 Task: Create a rule when a start date more than 1  days ago is removed from a card by anyone except me.
Action: Mouse pressed left at (488, 423)
Screenshot: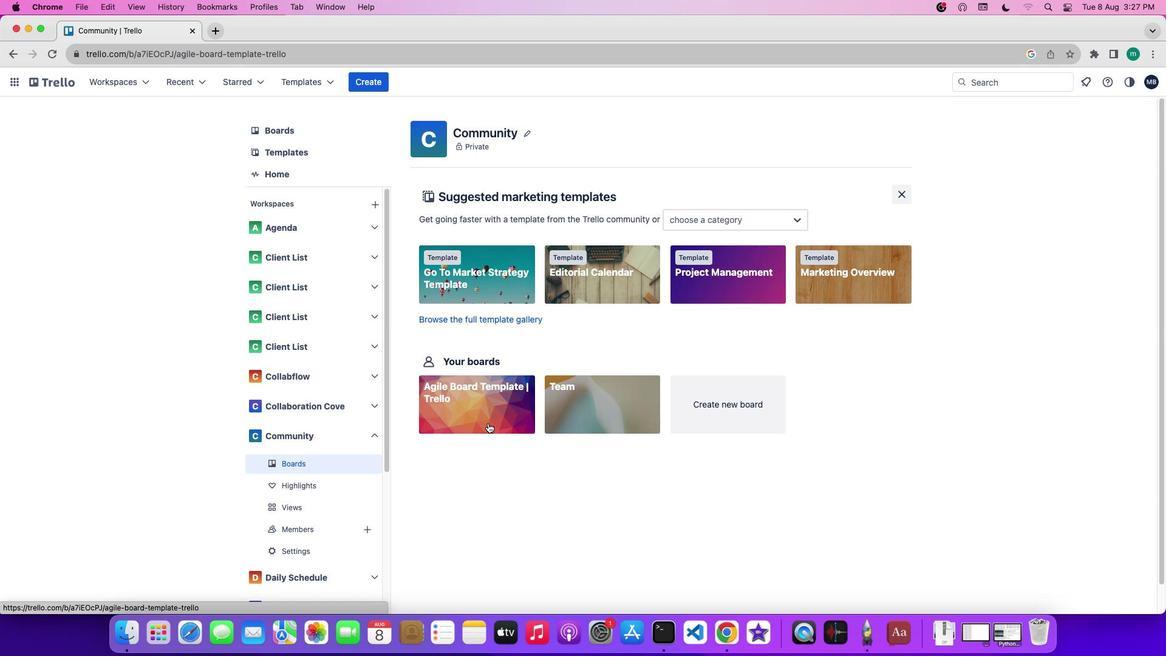 
Action: Mouse moved to (1132, 257)
Screenshot: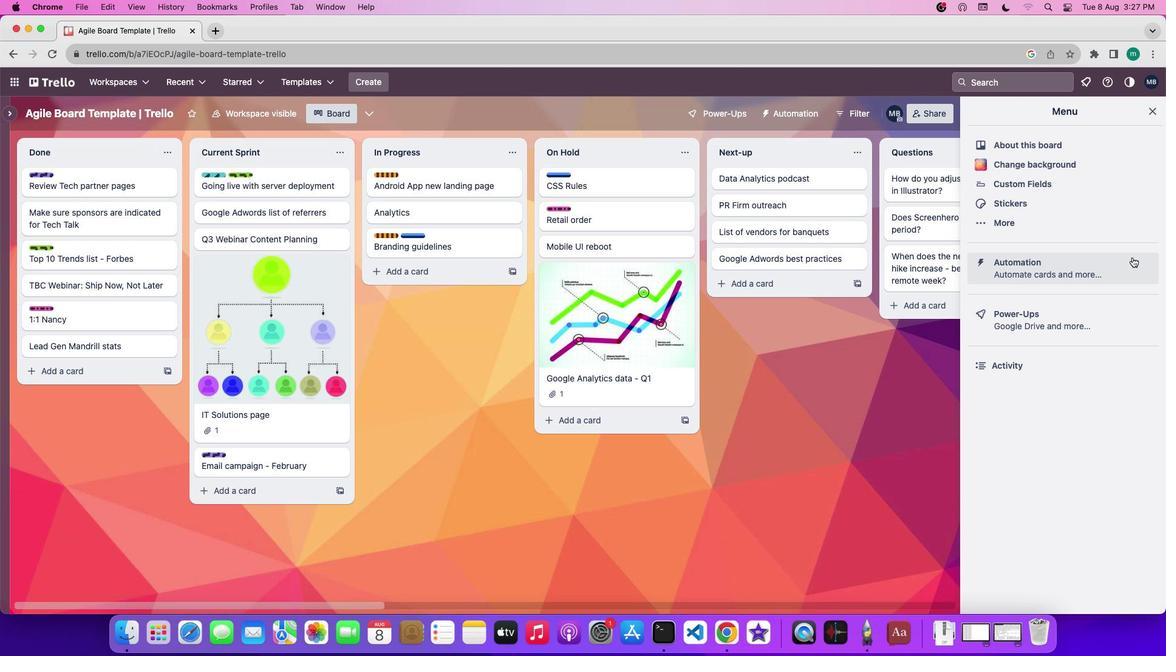 
Action: Mouse pressed left at (1132, 257)
Screenshot: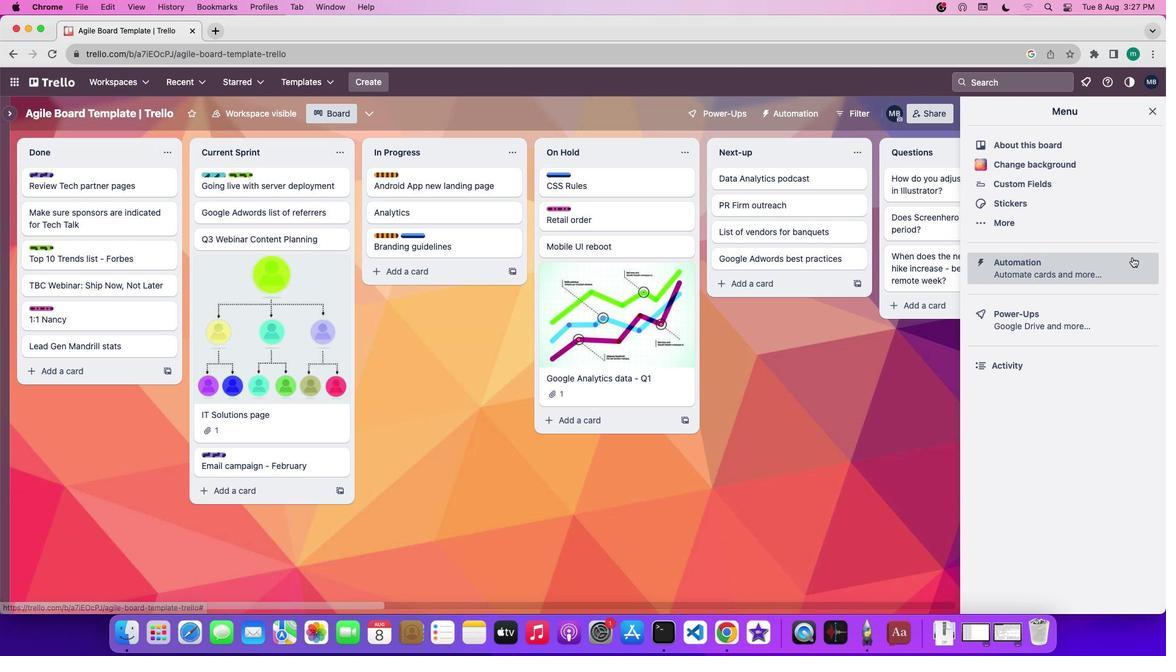 
Action: Mouse moved to (93, 213)
Screenshot: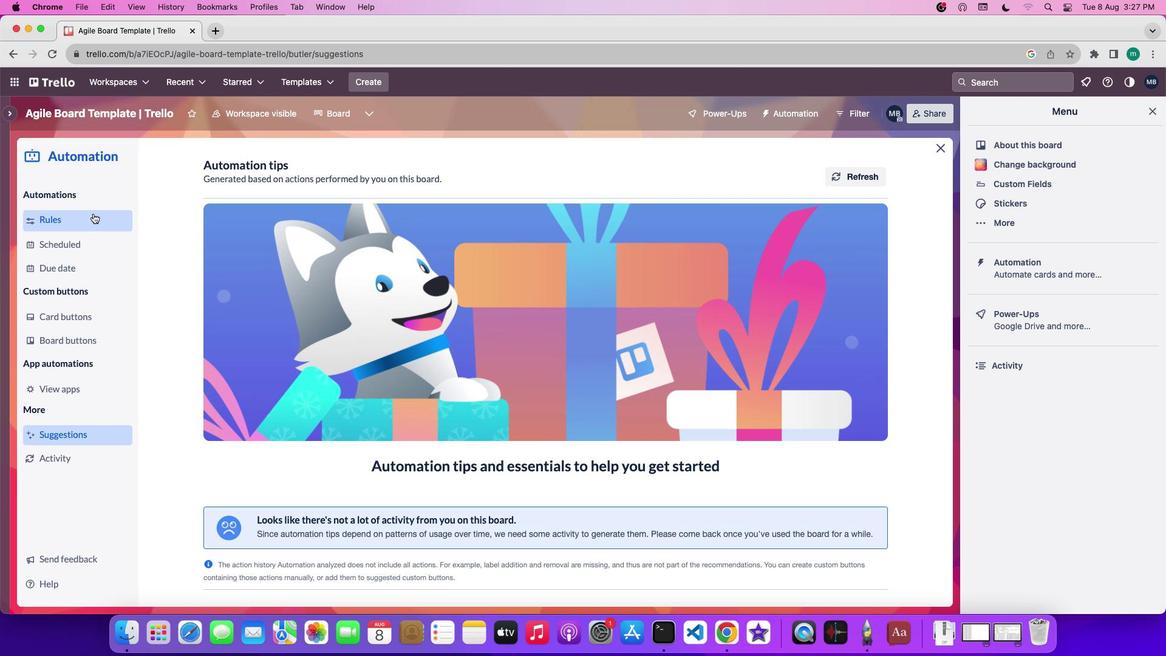 
Action: Mouse pressed left at (93, 213)
Screenshot: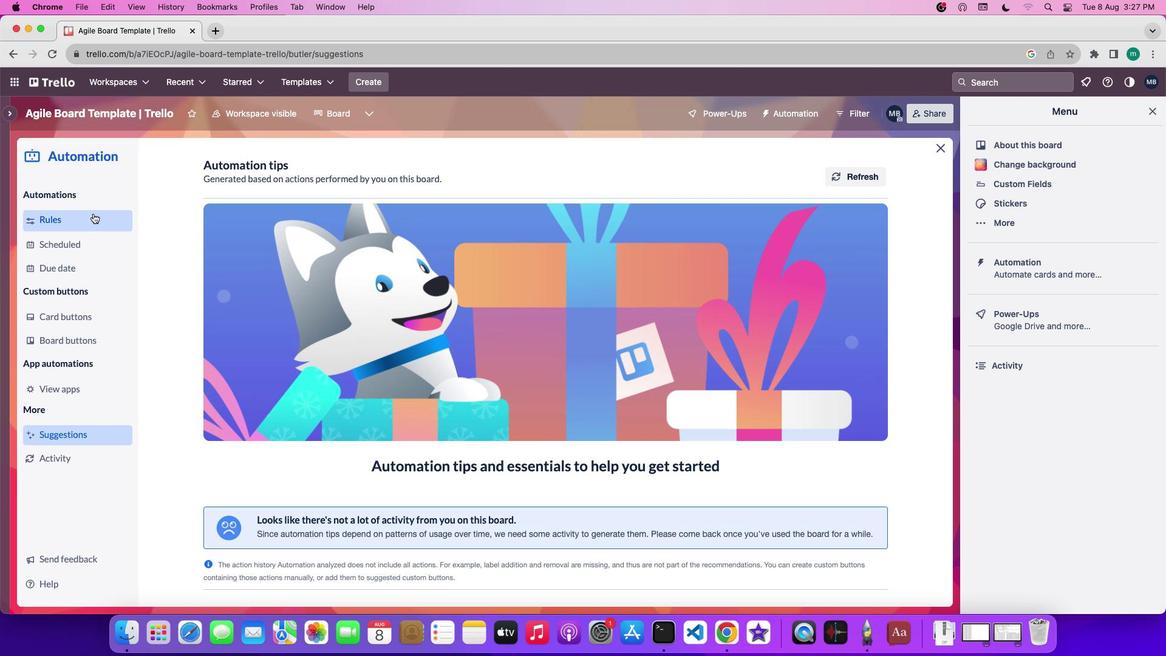 
Action: Mouse moved to (771, 164)
Screenshot: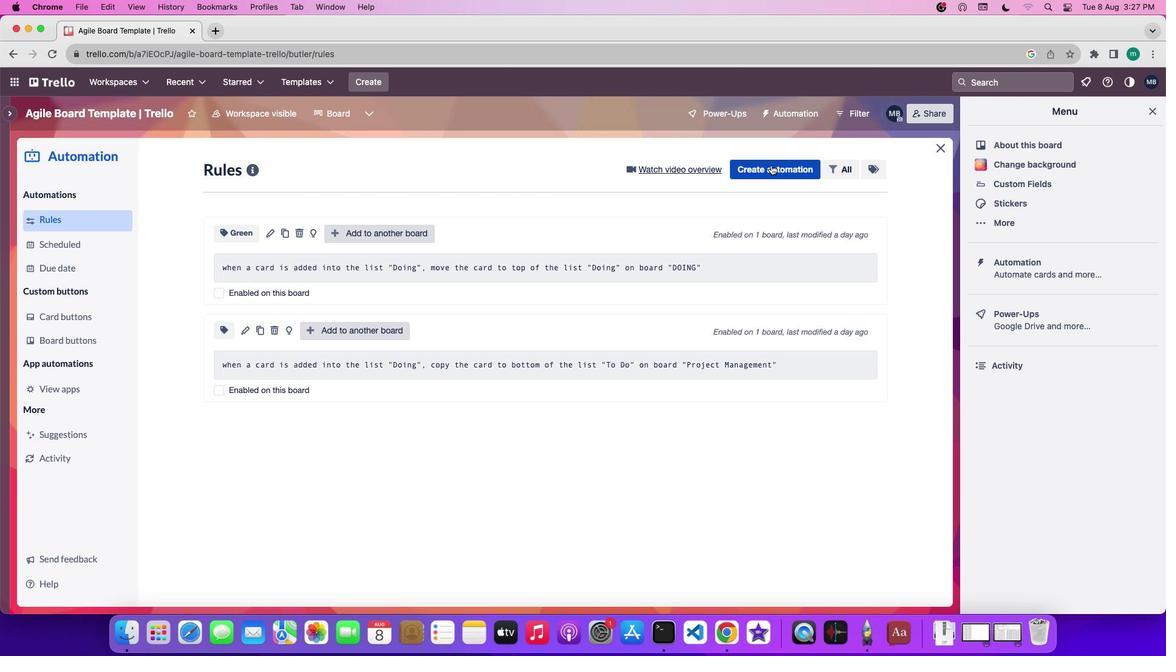 
Action: Mouse pressed left at (771, 164)
Screenshot: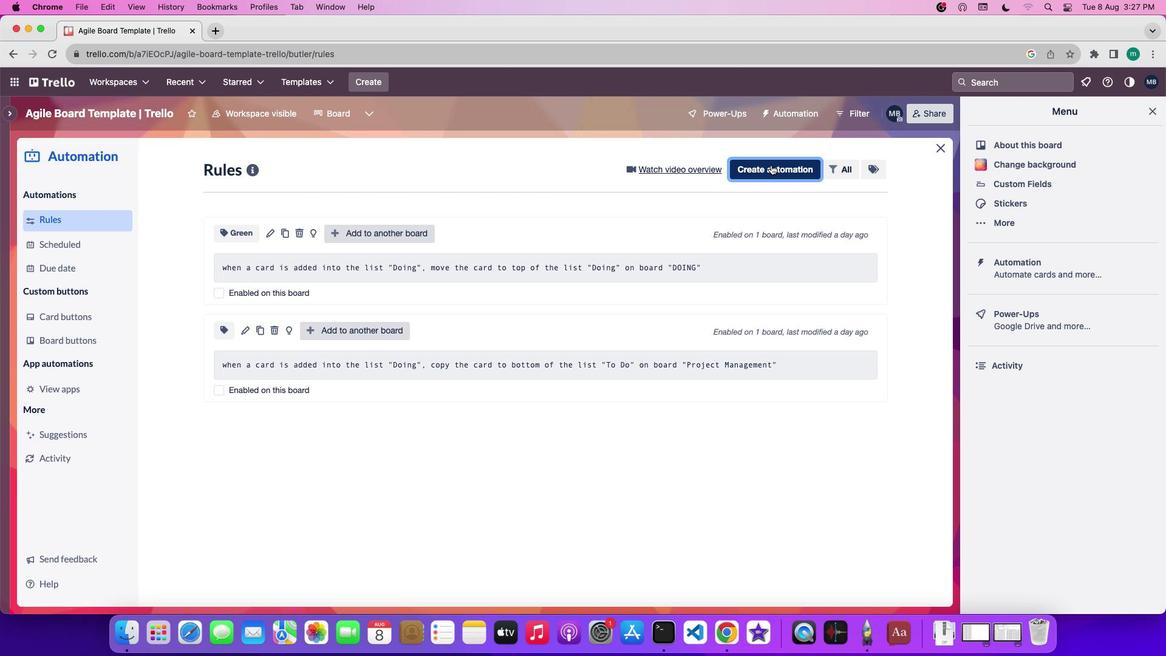 
Action: Mouse moved to (613, 362)
Screenshot: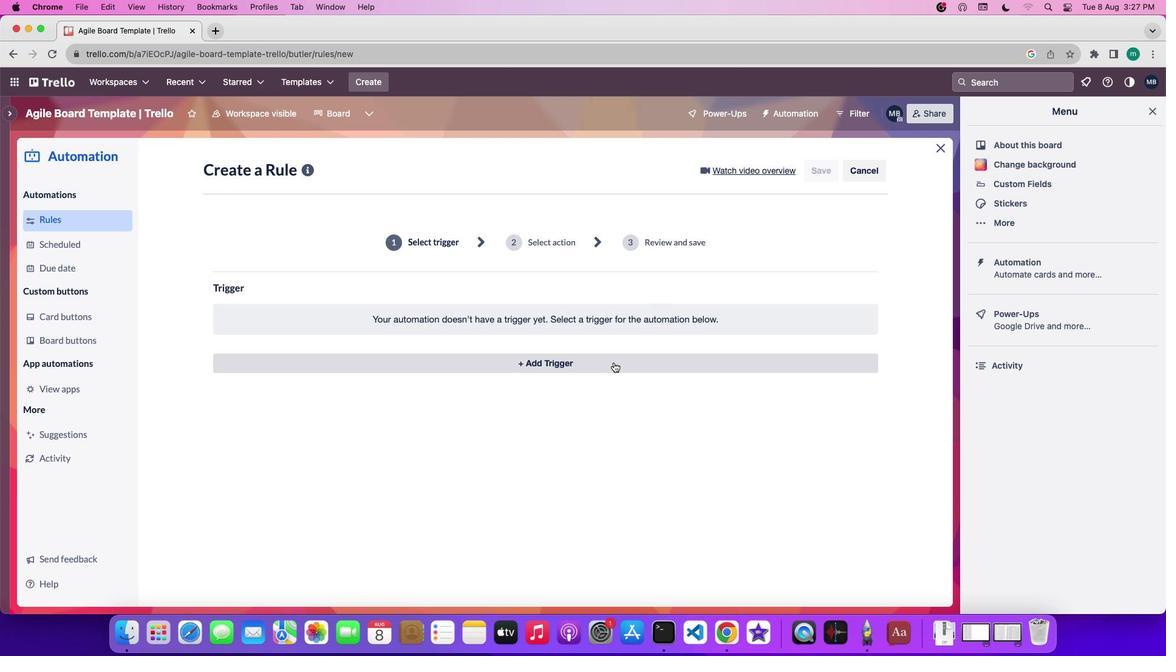 
Action: Mouse pressed left at (613, 362)
Screenshot: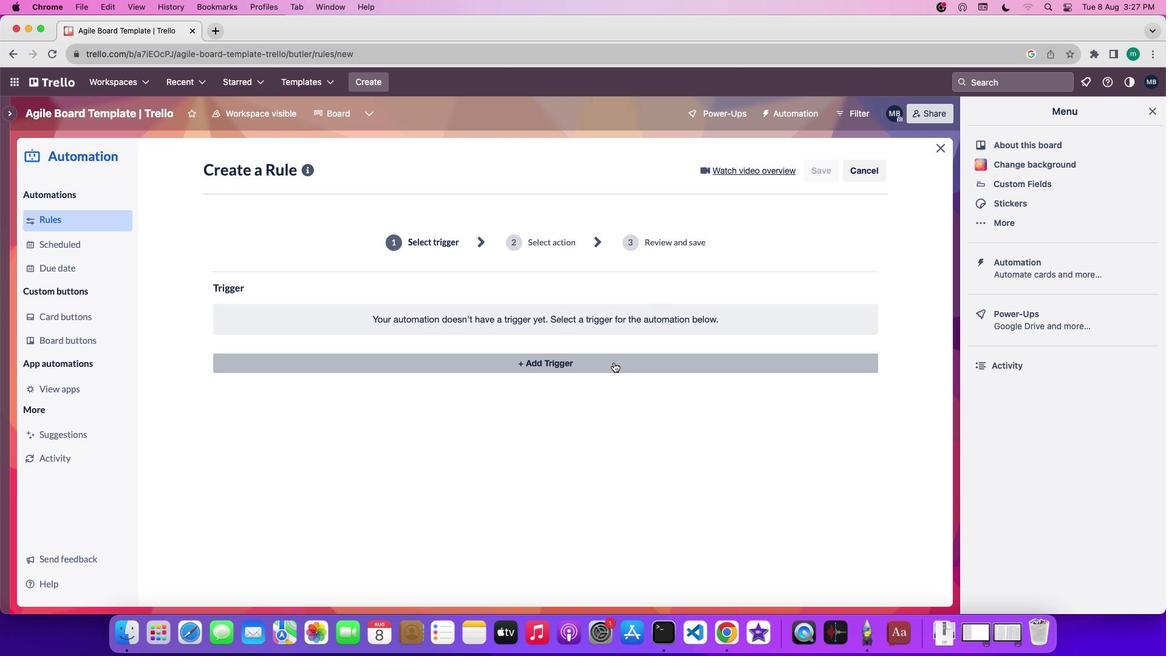 
Action: Mouse moved to (342, 393)
Screenshot: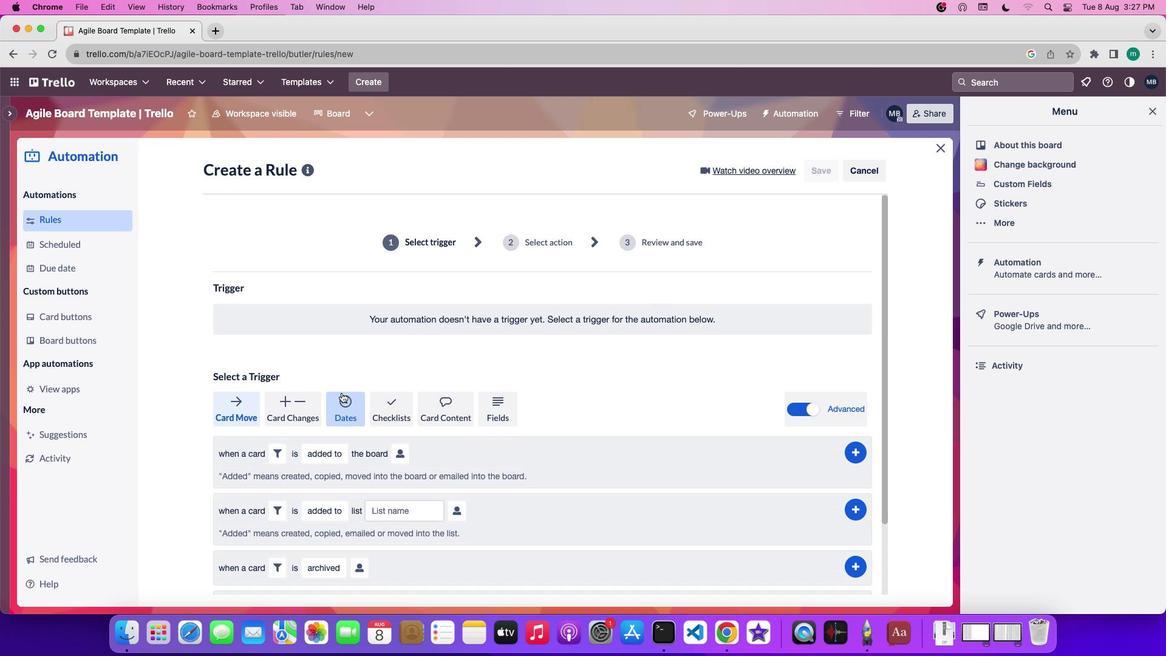 
Action: Mouse pressed left at (342, 393)
Screenshot: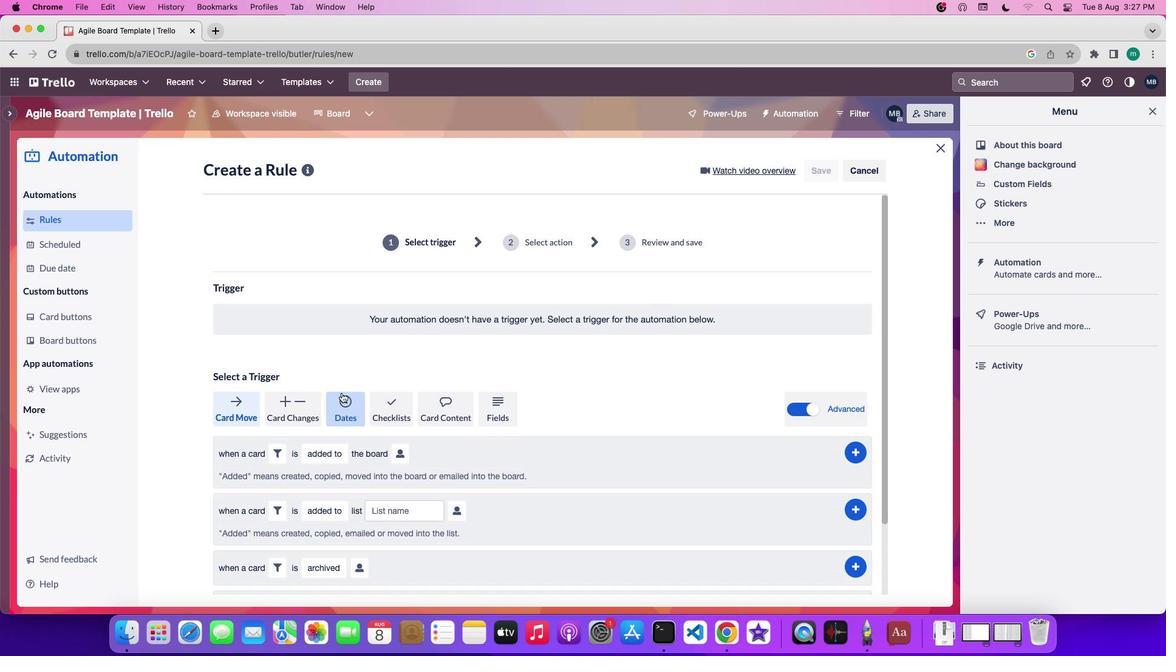 
Action: Mouse moved to (343, 393)
Screenshot: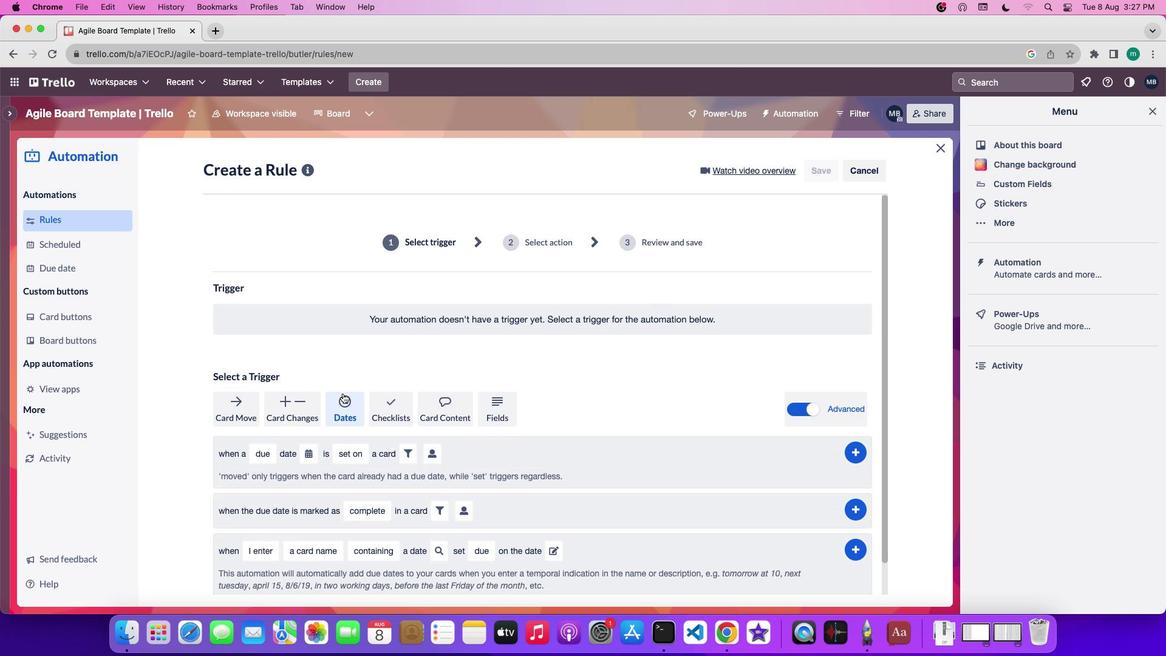 
Action: Mouse scrolled (343, 393) with delta (0, 0)
Screenshot: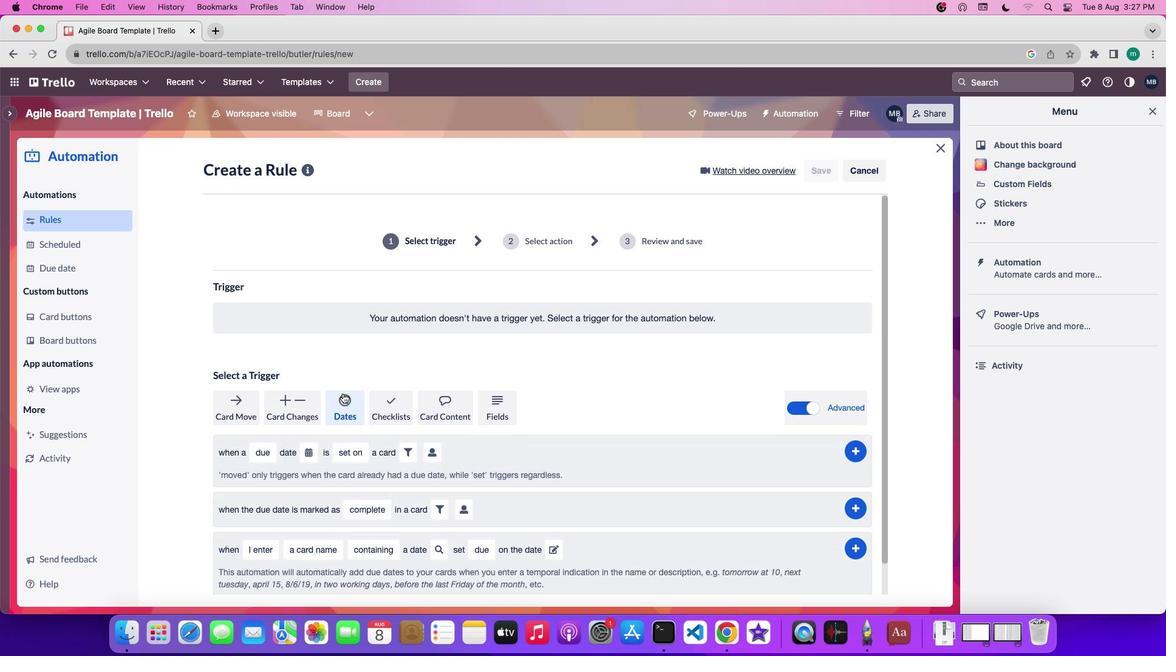 
Action: Mouse scrolled (343, 393) with delta (0, 0)
Screenshot: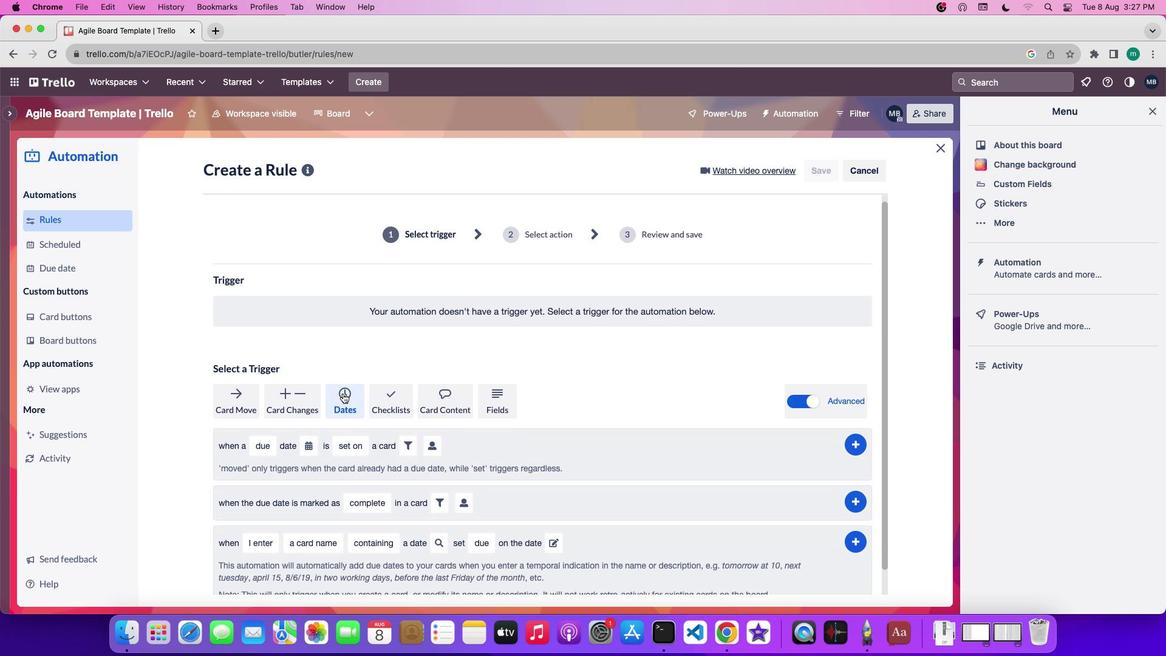 
Action: Mouse scrolled (343, 393) with delta (0, -1)
Screenshot: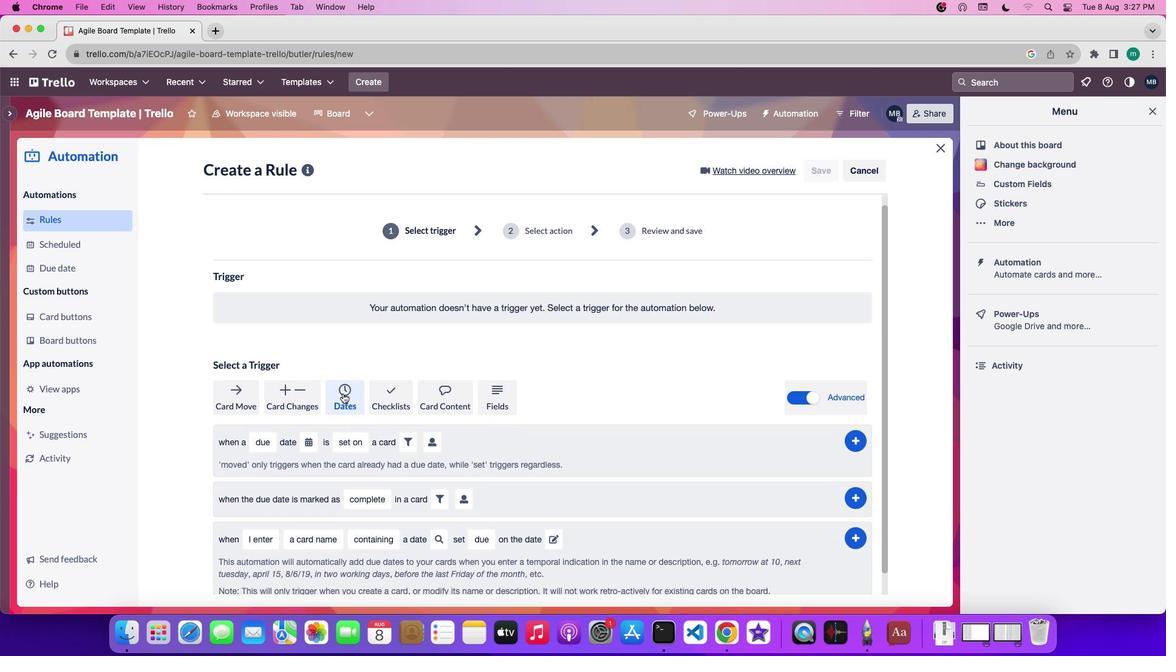 
Action: Mouse scrolled (343, 393) with delta (0, -1)
Screenshot: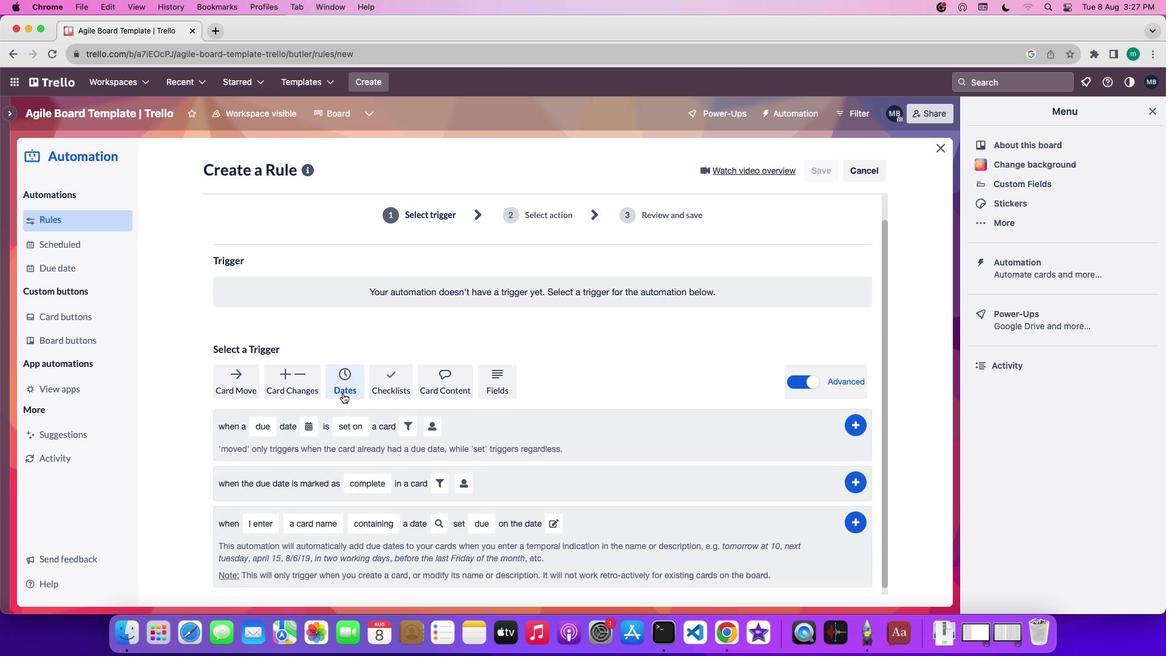 
Action: Mouse moved to (266, 469)
Screenshot: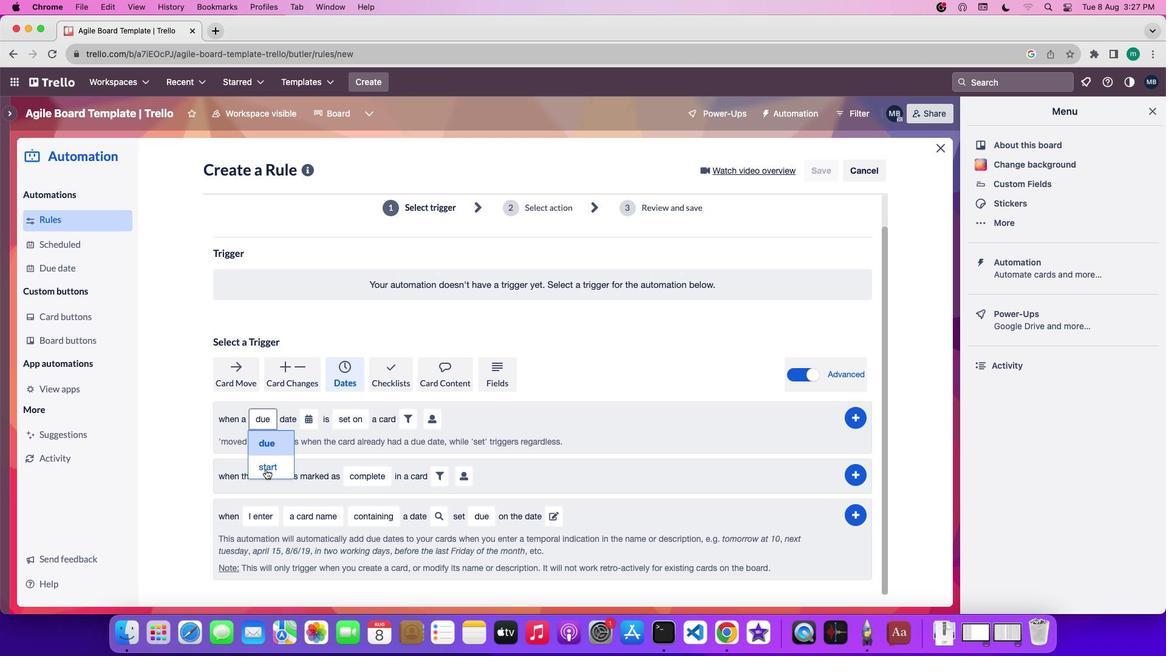 
Action: Mouse pressed left at (266, 469)
Screenshot: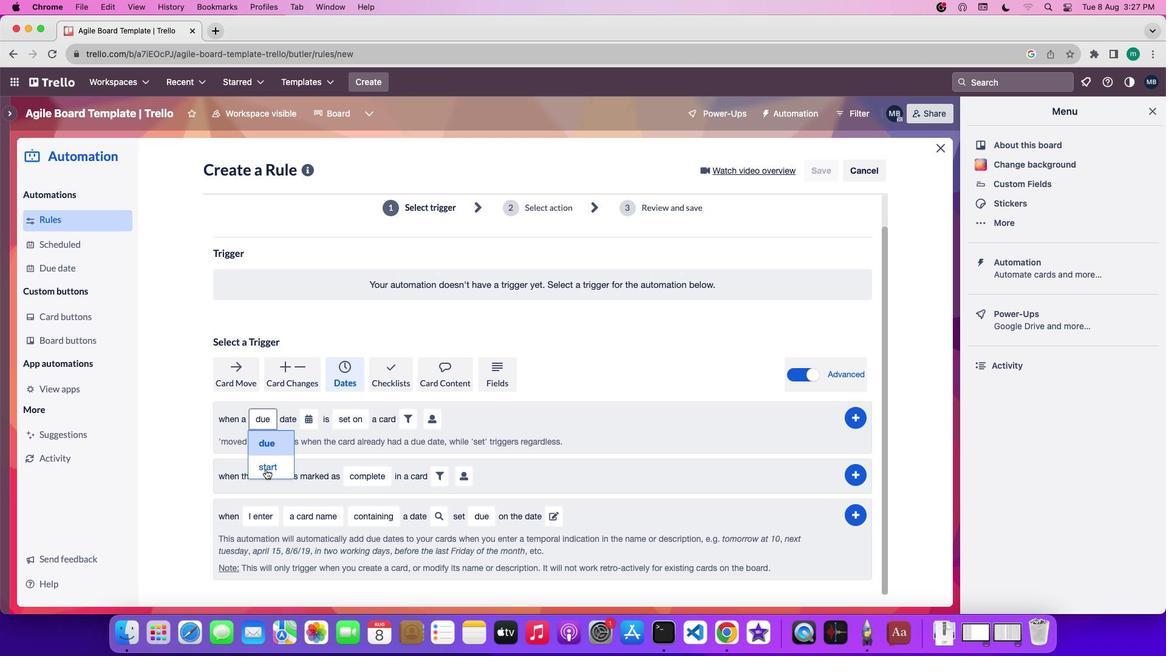 
Action: Mouse moved to (314, 421)
Screenshot: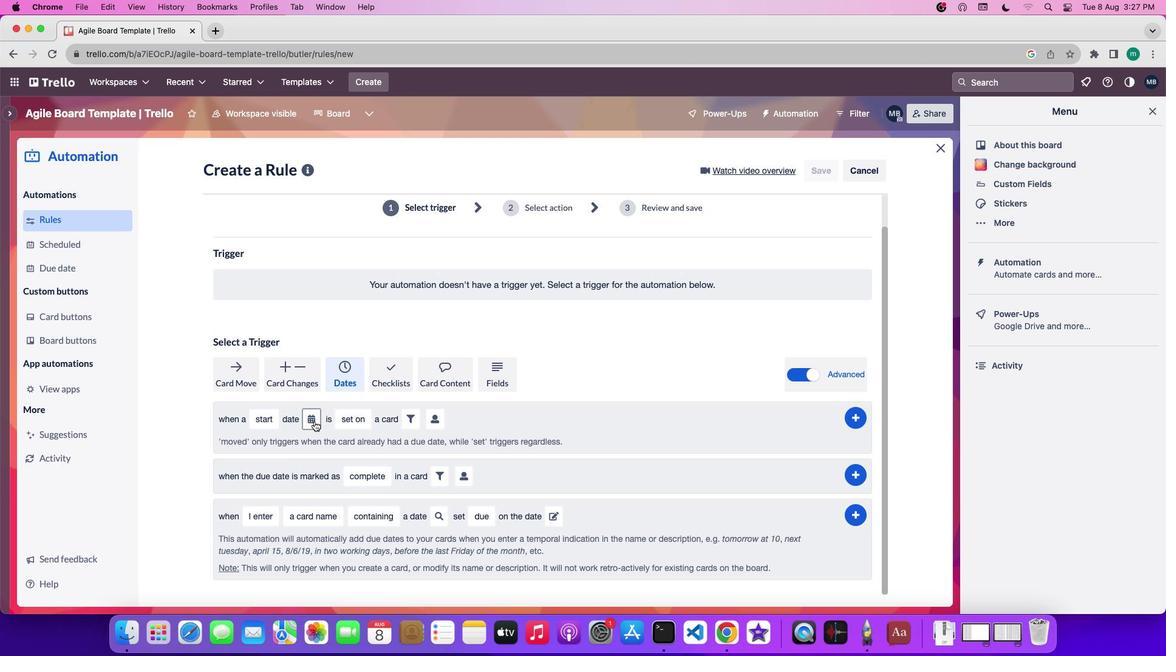 
Action: Mouse pressed left at (314, 421)
Screenshot: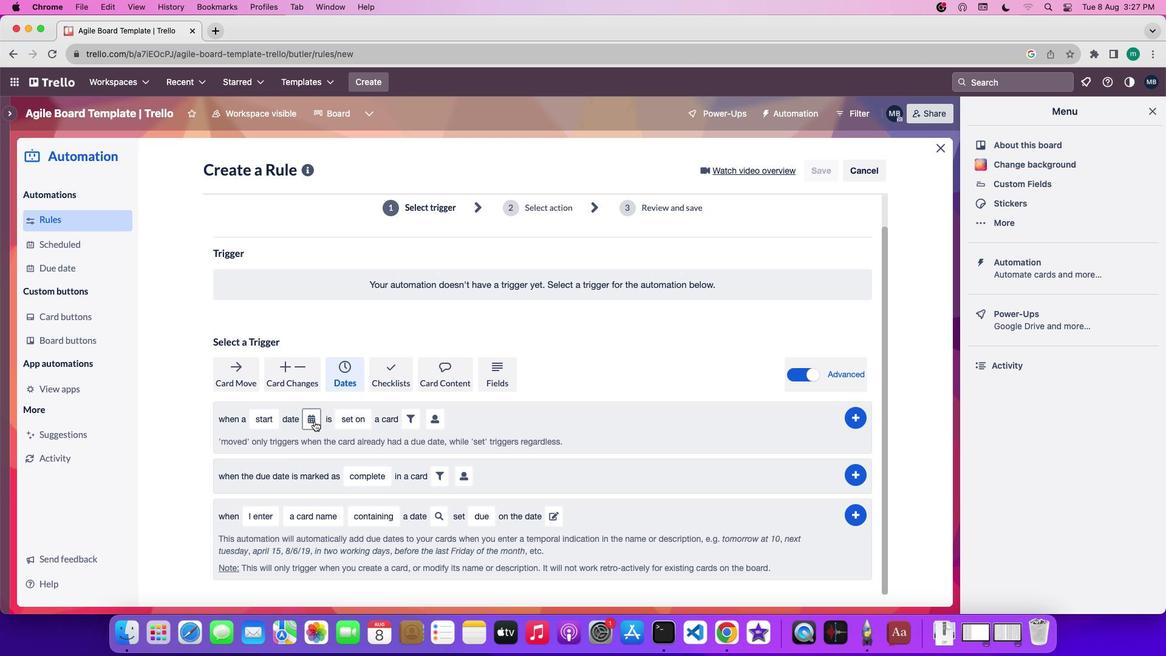 
Action: Mouse moved to (342, 554)
Screenshot: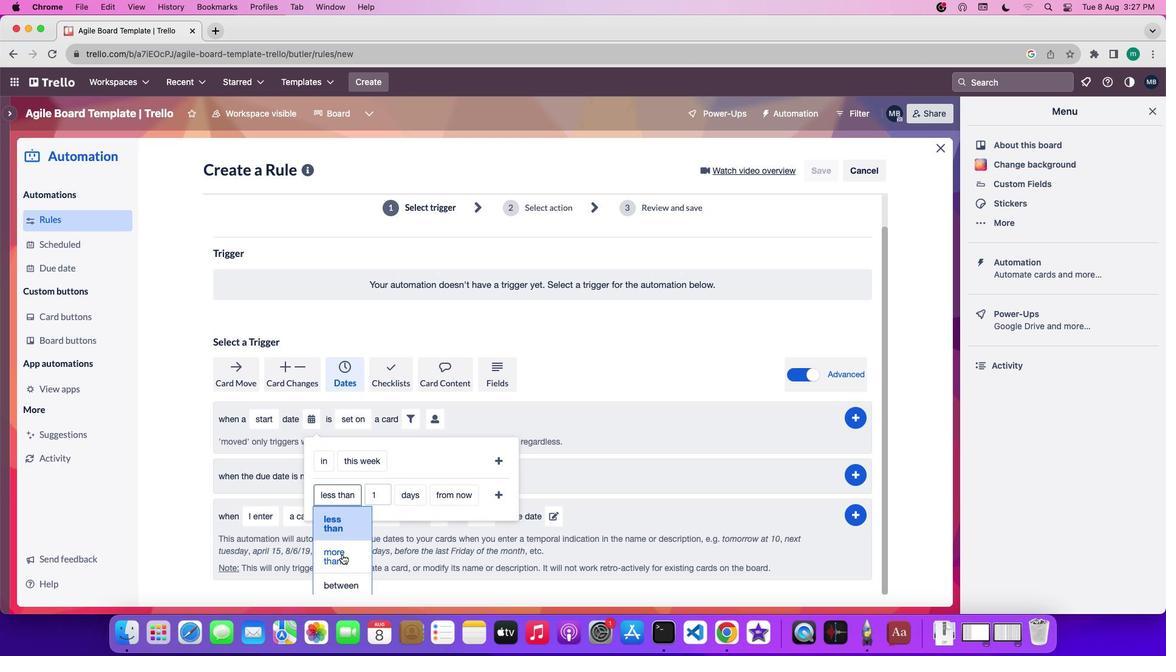 
Action: Mouse pressed left at (342, 554)
Screenshot: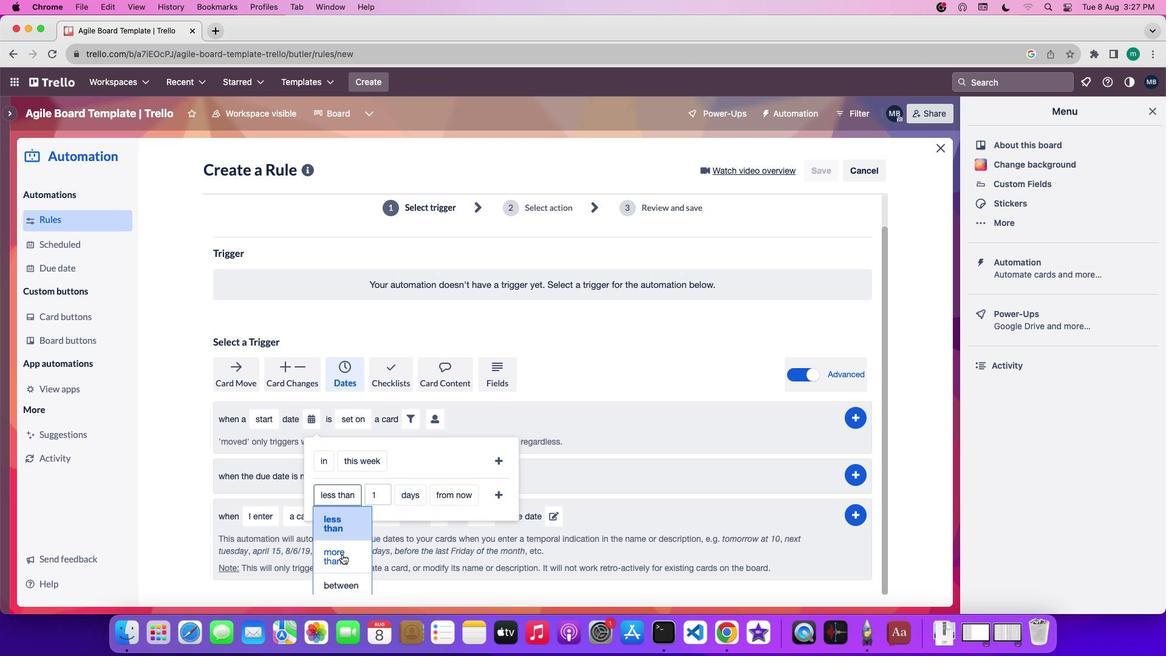 
Action: Mouse moved to (421, 541)
Screenshot: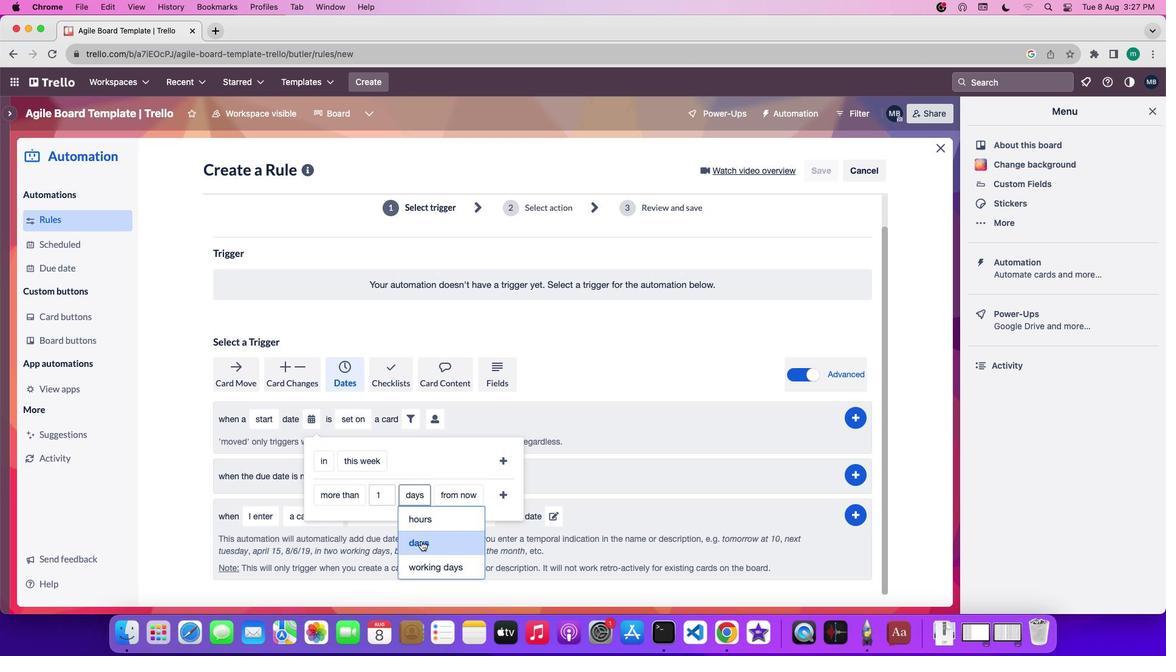 
Action: Mouse pressed left at (421, 541)
Screenshot: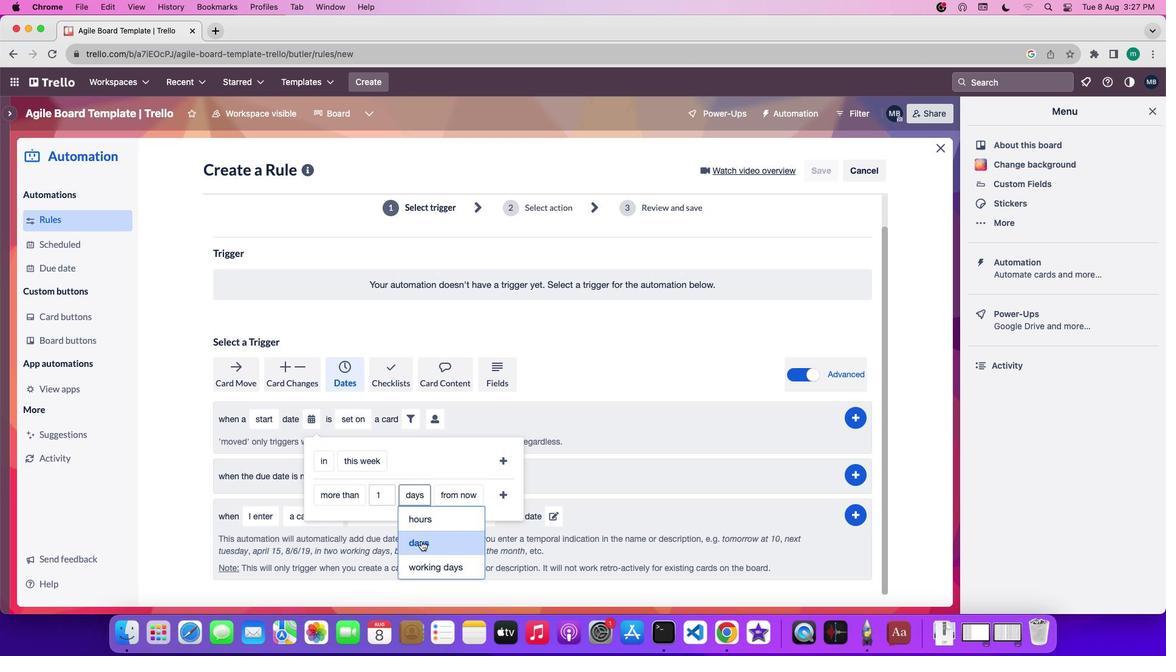 
Action: Mouse moved to (457, 555)
Screenshot: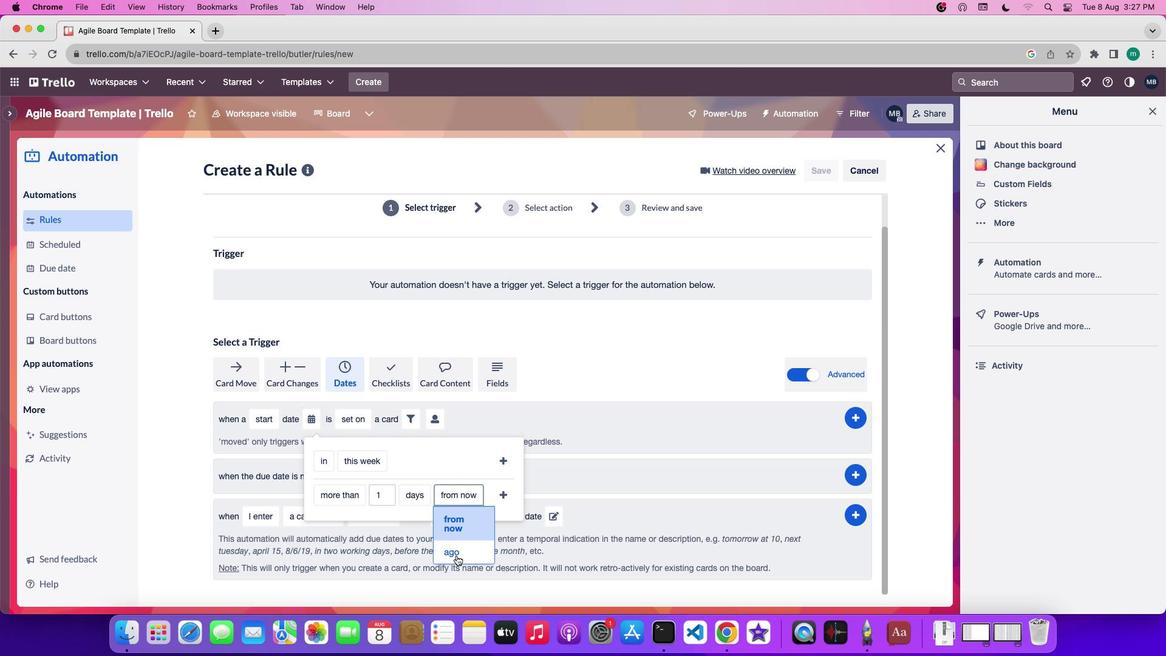 
Action: Mouse pressed left at (457, 555)
Screenshot: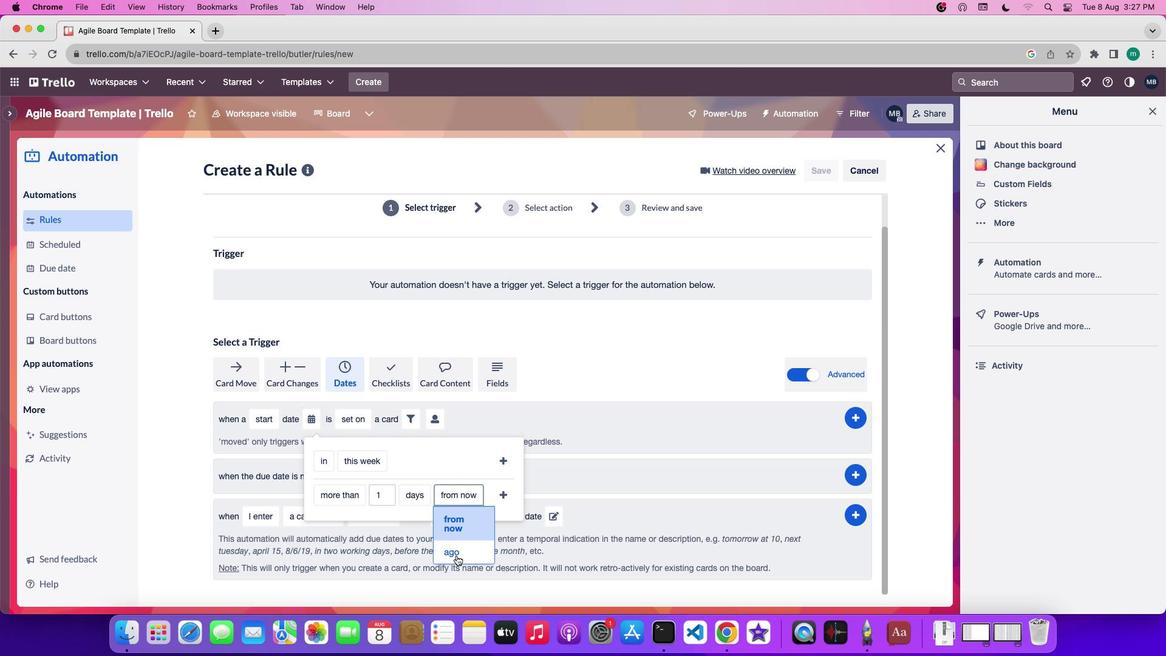 
Action: Mouse moved to (480, 495)
Screenshot: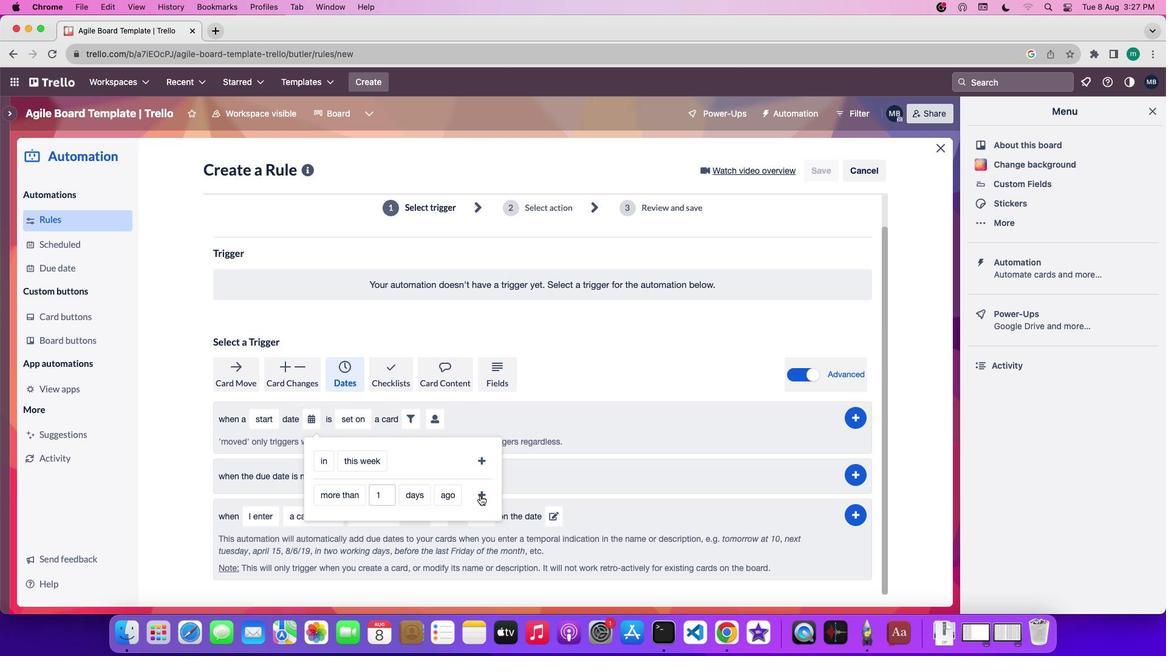 
Action: Mouse pressed left at (480, 495)
Screenshot: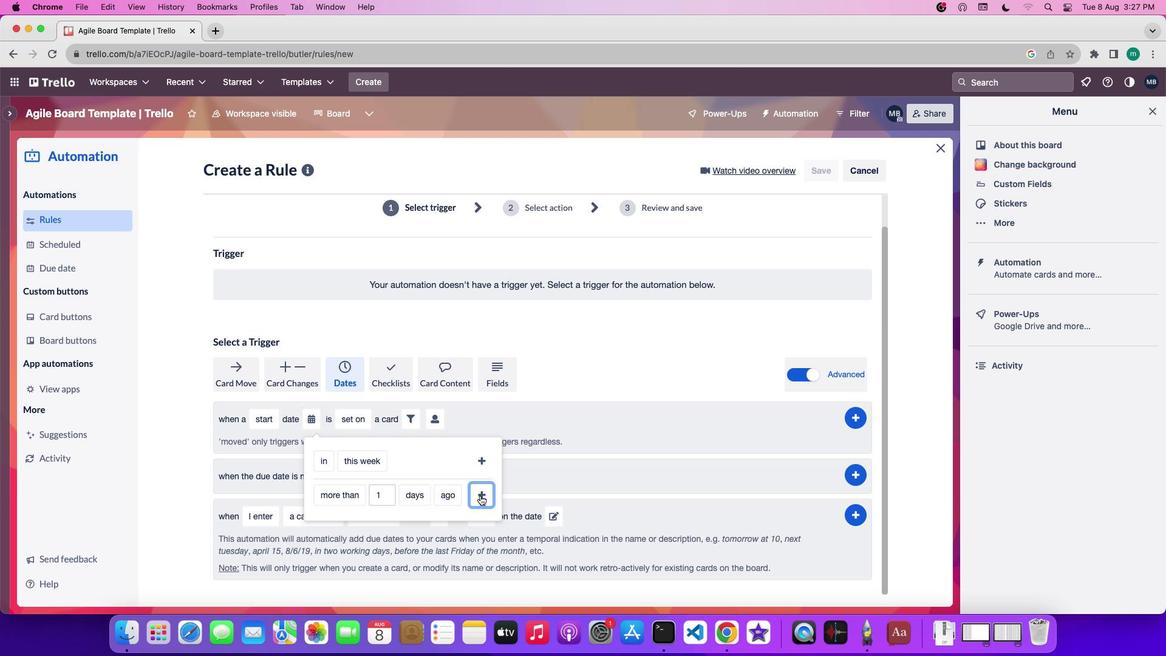 
Action: Mouse moved to (454, 418)
Screenshot: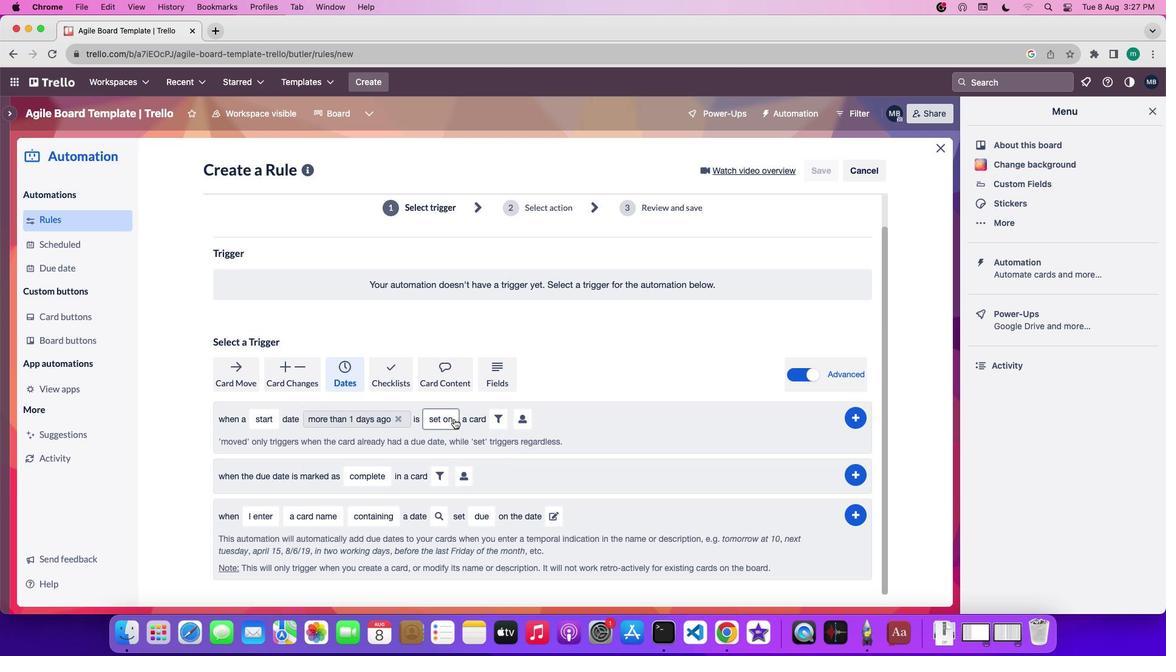 
Action: Mouse pressed left at (454, 418)
Screenshot: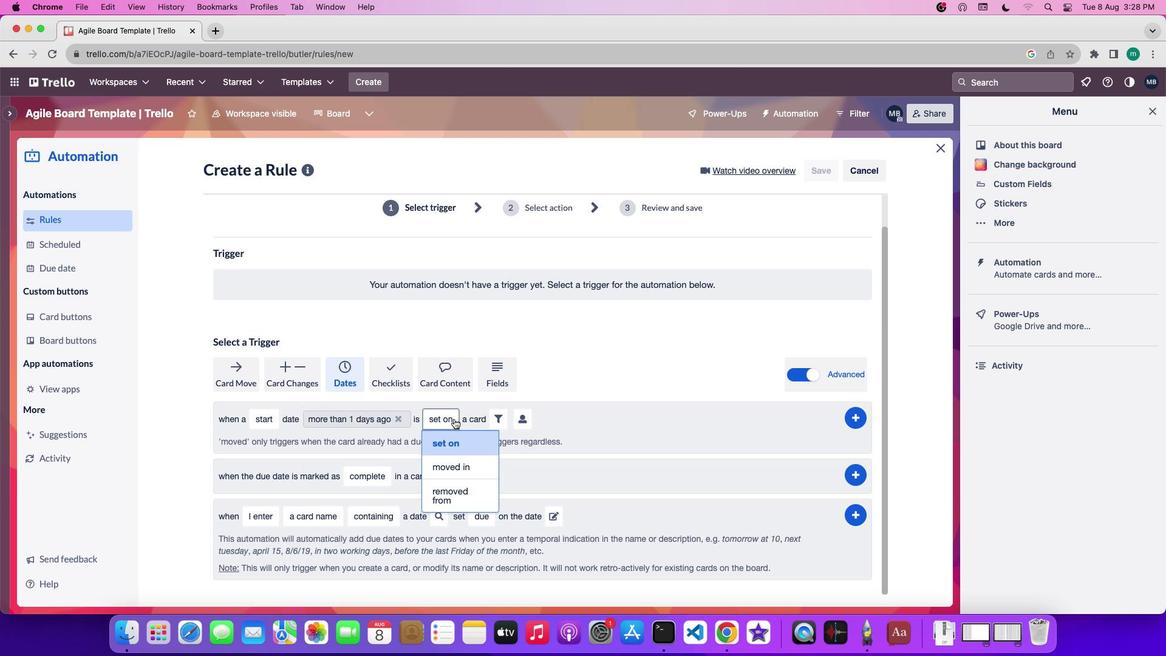 
Action: Mouse moved to (464, 497)
Screenshot: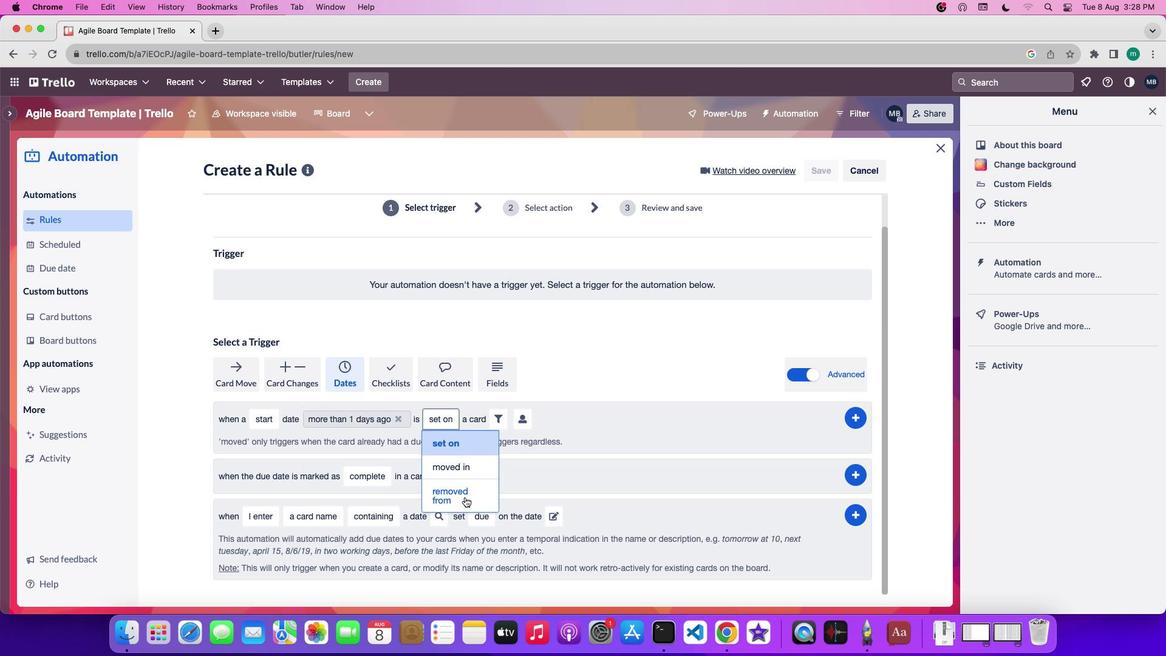 
Action: Mouse pressed left at (464, 497)
Screenshot: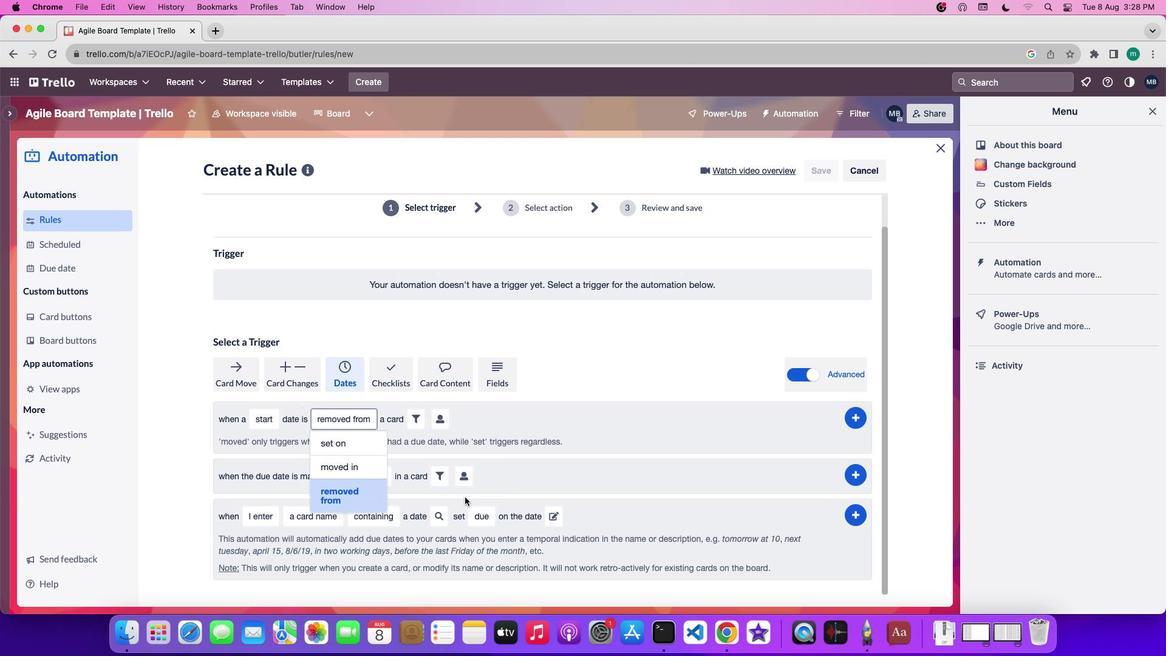
Action: Mouse moved to (441, 424)
Screenshot: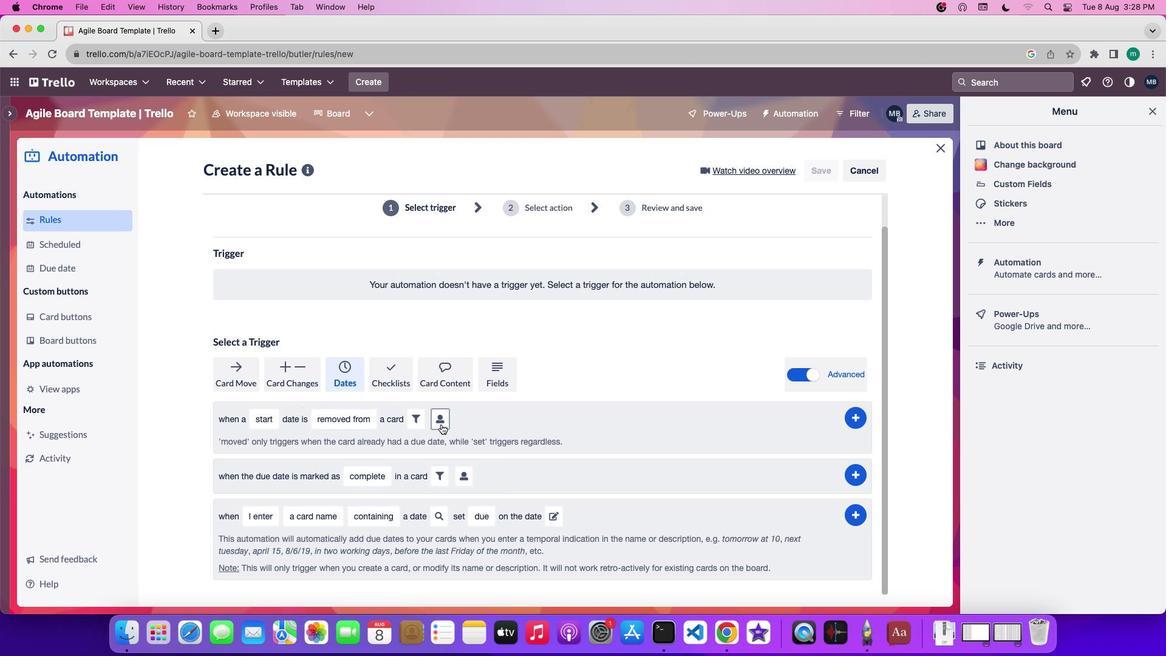
Action: Mouse pressed left at (441, 424)
Screenshot: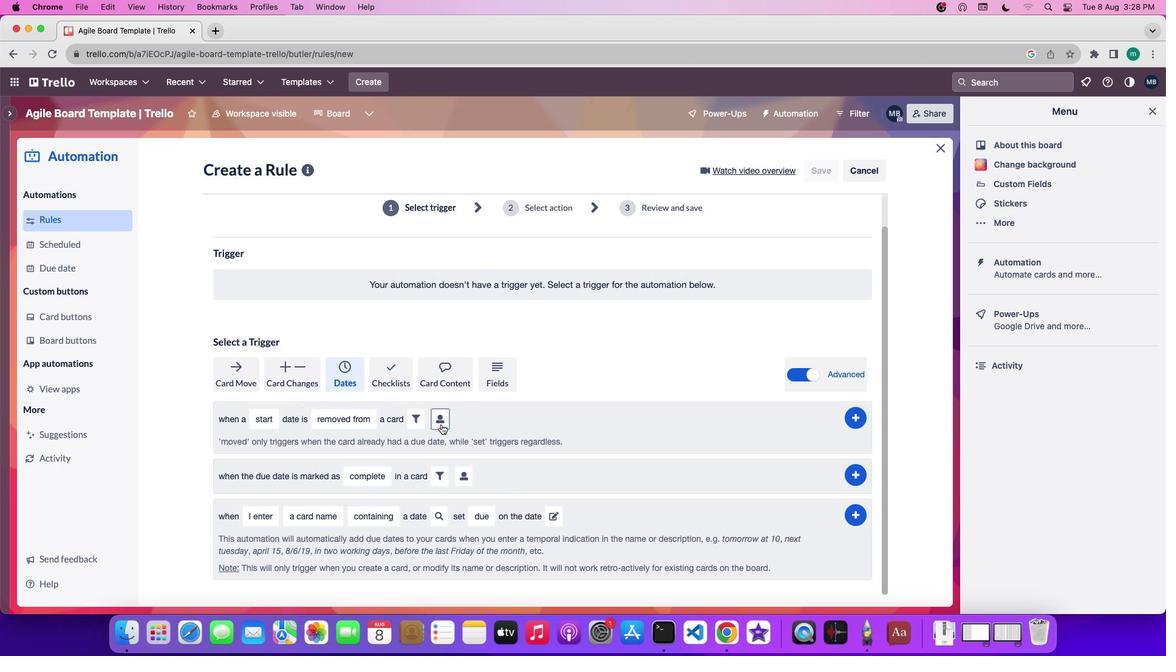 
Action: Mouse moved to (645, 561)
Screenshot: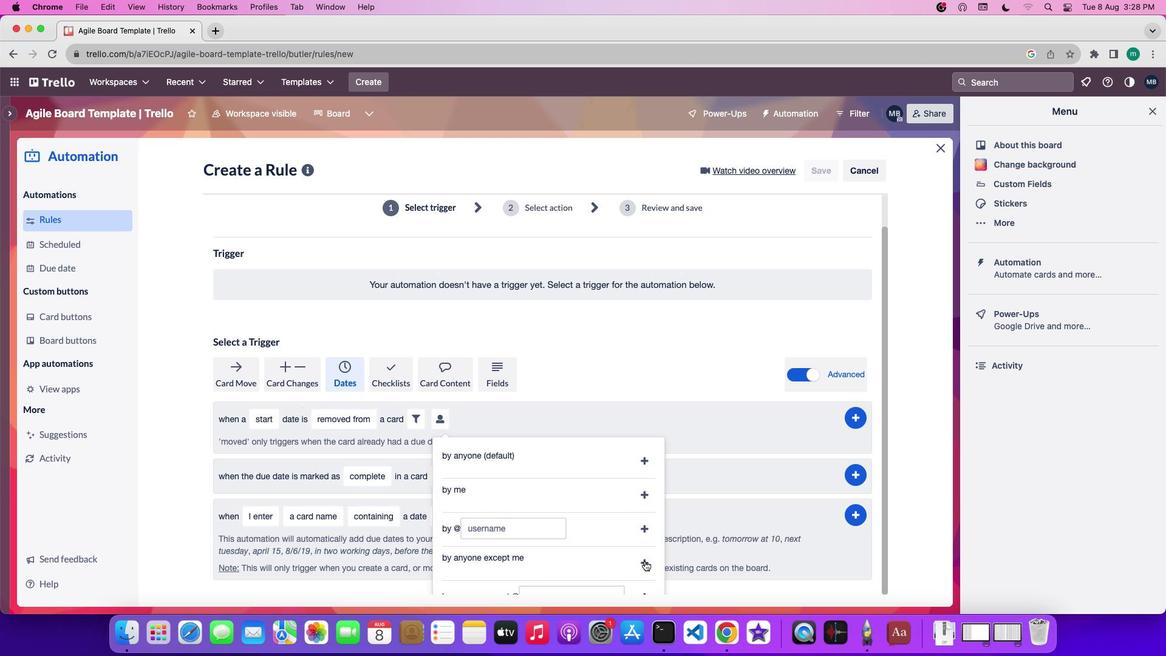 
Action: Mouse pressed left at (645, 561)
Screenshot: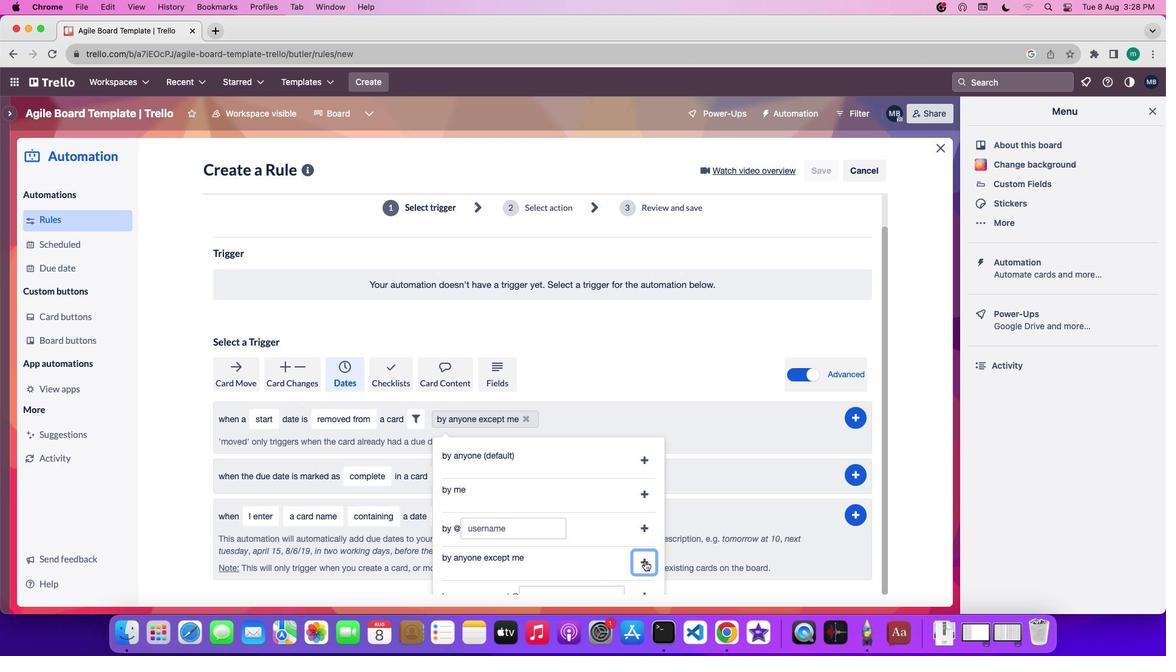 
Action: Mouse moved to (859, 414)
Screenshot: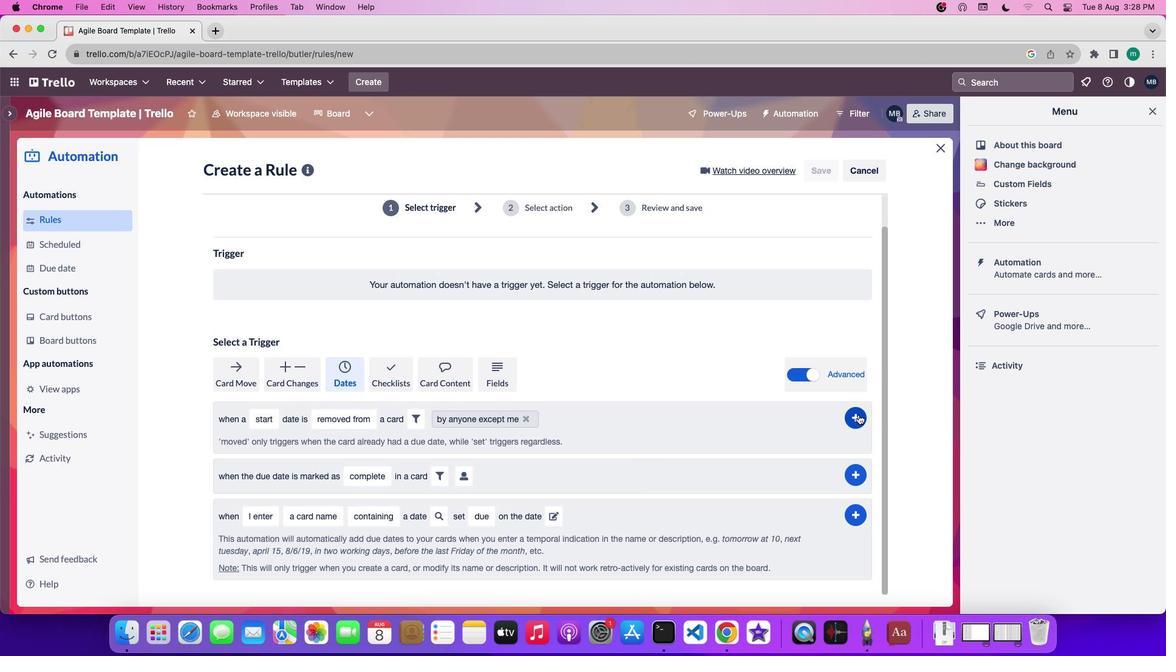 
Action: Mouse pressed left at (859, 414)
Screenshot: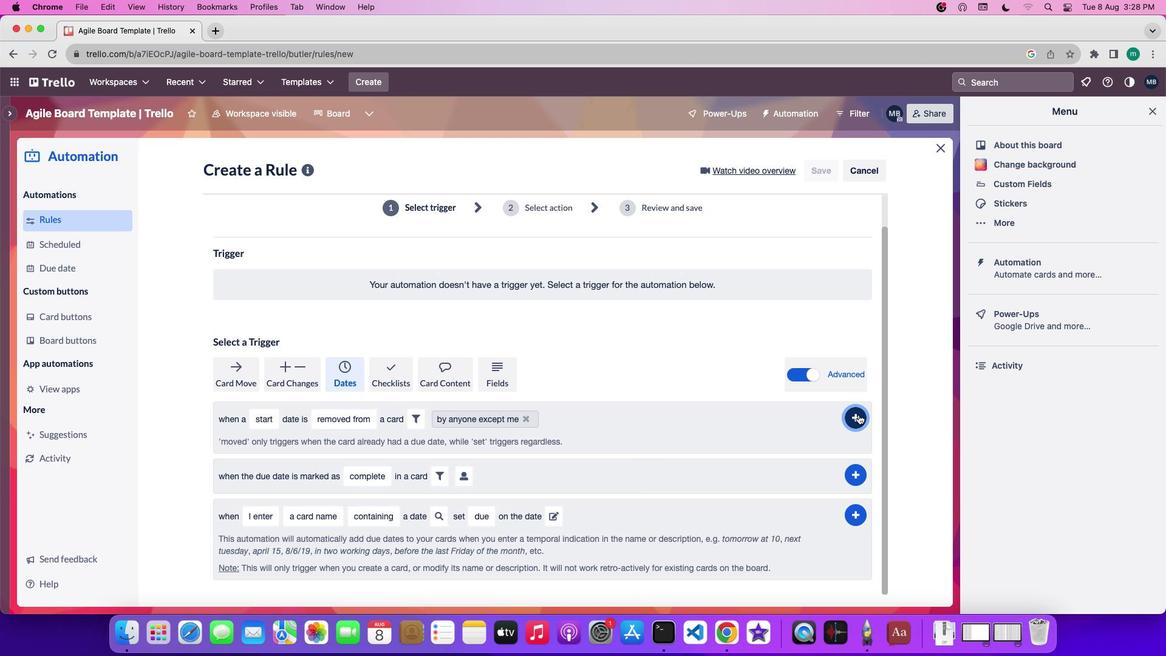 
